 Task: Add Sprouts 70% Dark Chocolate Sea Salt Malt Balls to the cart.
Action: Mouse moved to (14, 61)
Screenshot: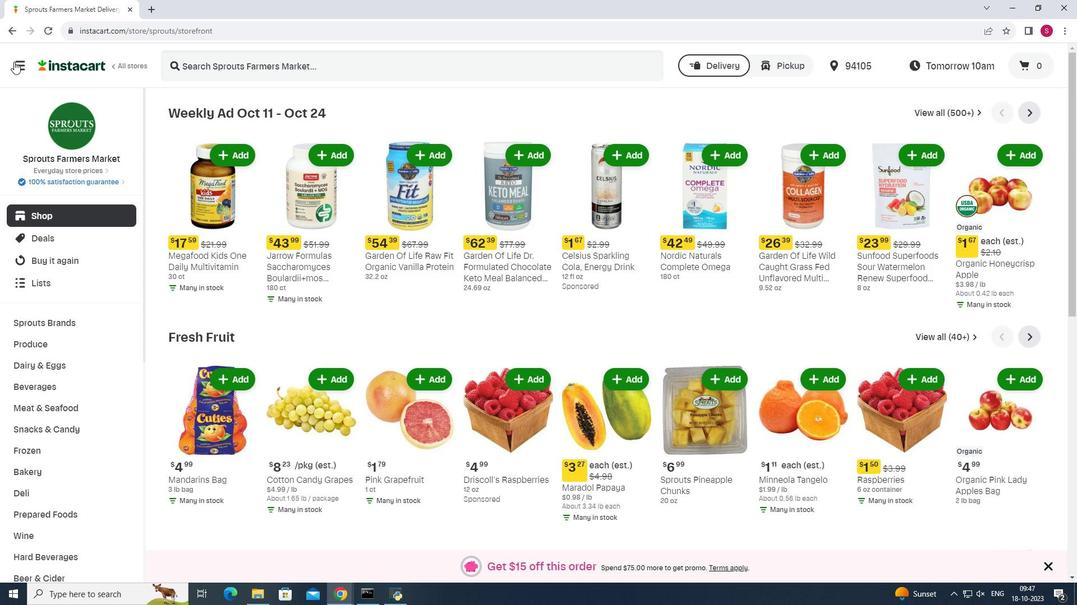
Action: Mouse pressed left at (14, 61)
Screenshot: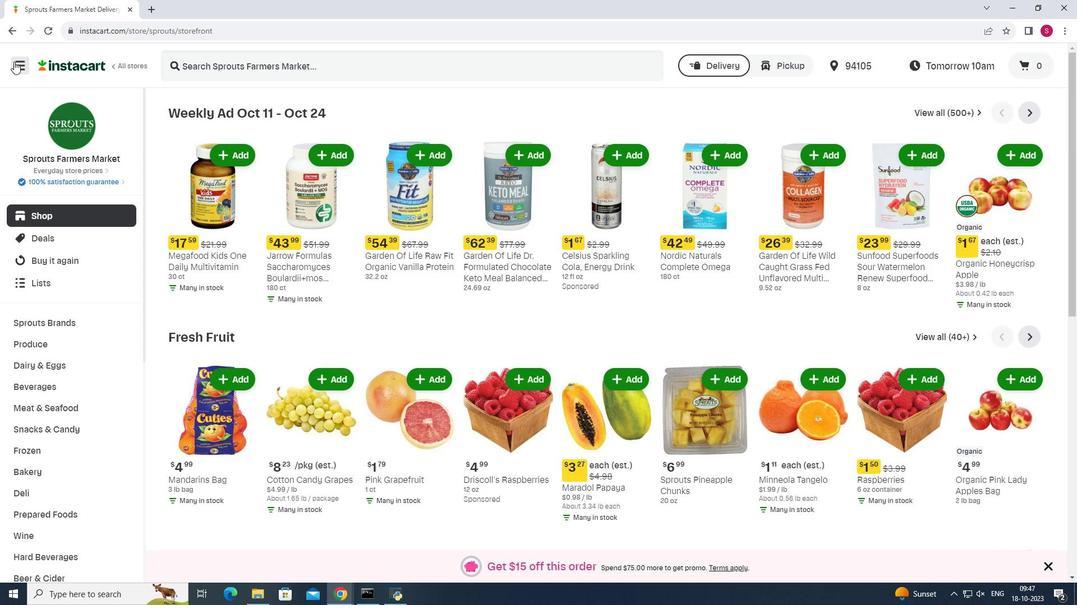 
Action: Mouse moved to (72, 299)
Screenshot: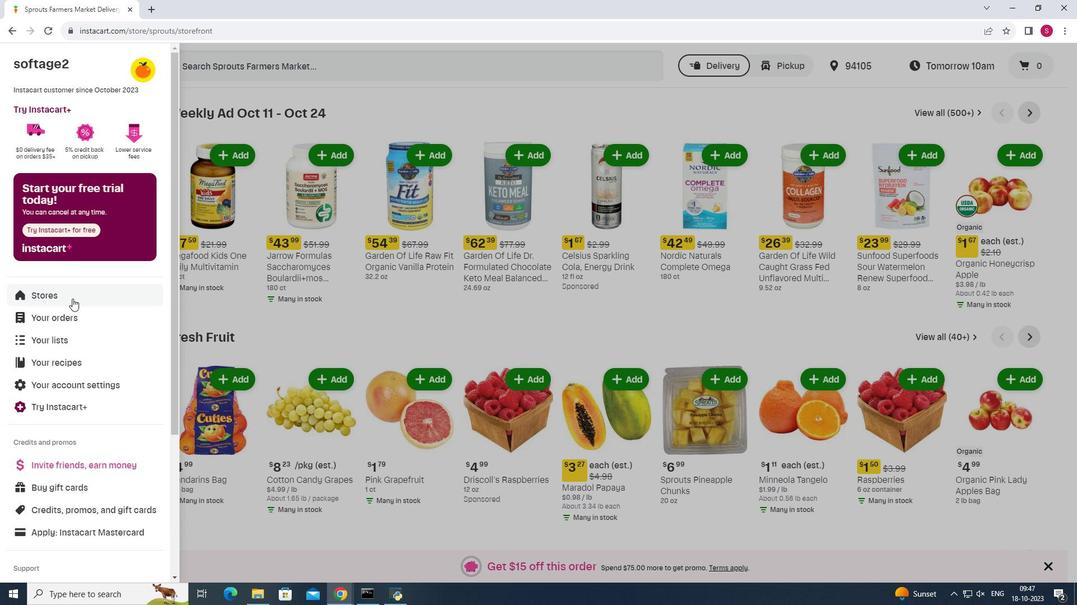 
Action: Mouse pressed left at (72, 299)
Screenshot: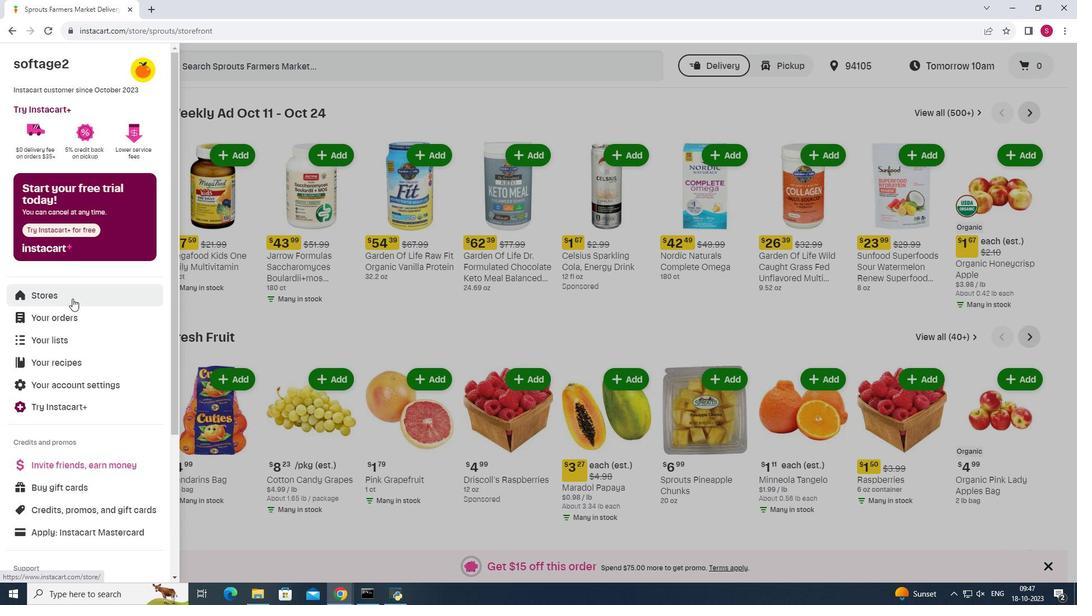 
Action: Mouse moved to (262, 101)
Screenshot: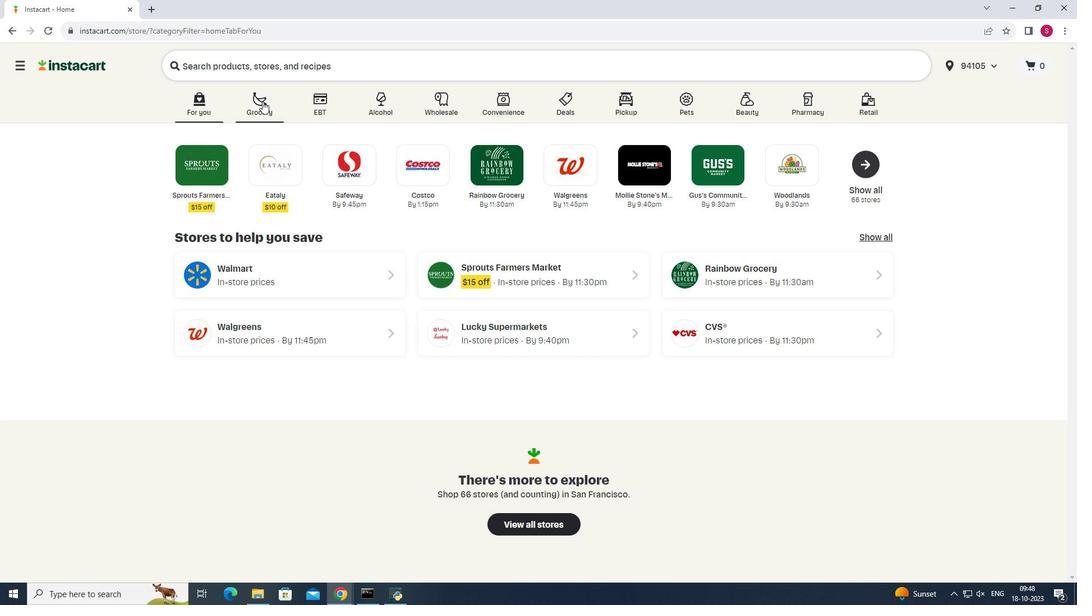 
Action: Mouse pressed left at (262, 101)
Screenshot: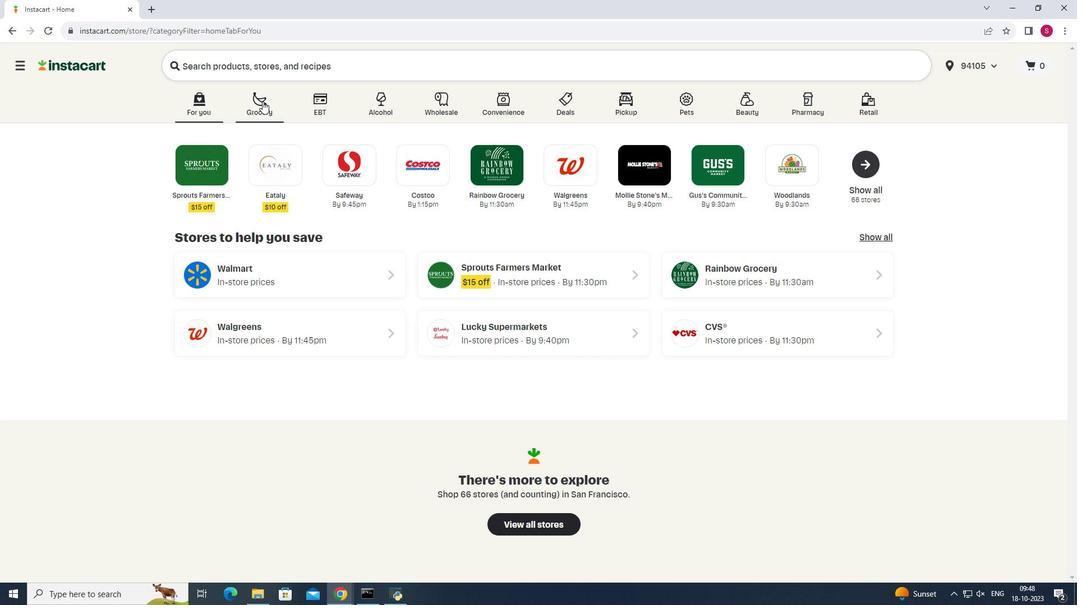 
Action: Mouse moved to (763, 153)
Screenshot: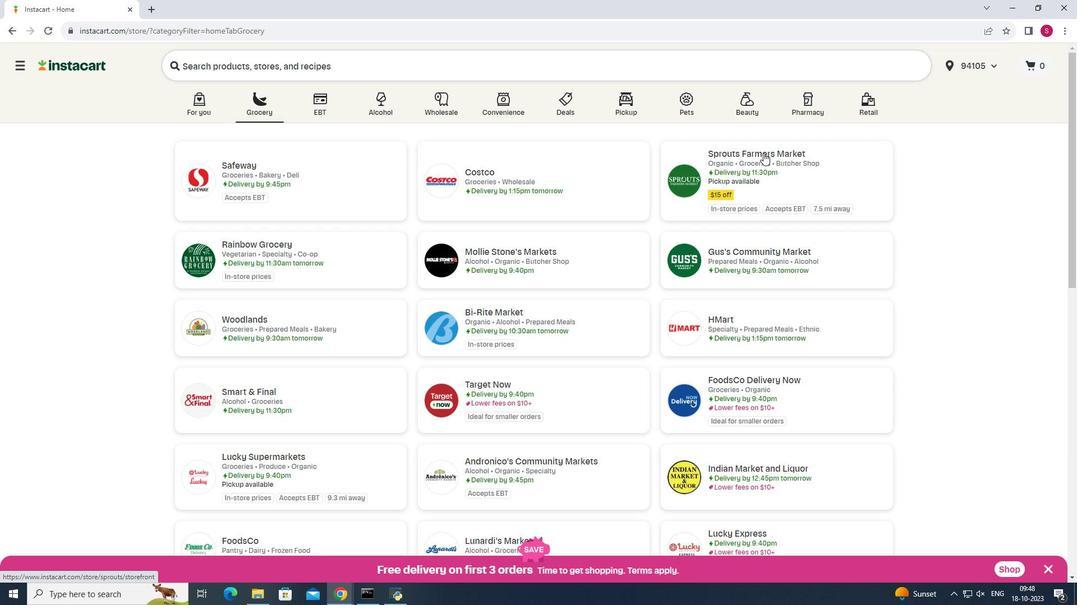 
Action: Mouse pressed left at (763, 153)
Screenshot: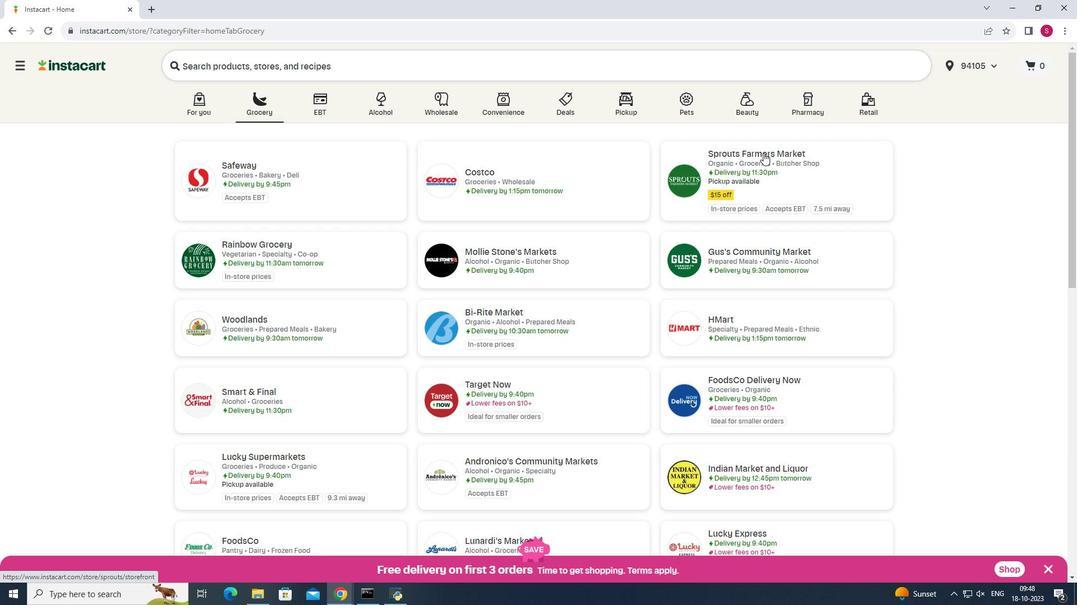 
Action: Mouse moved to (34, 426)
Screenshot: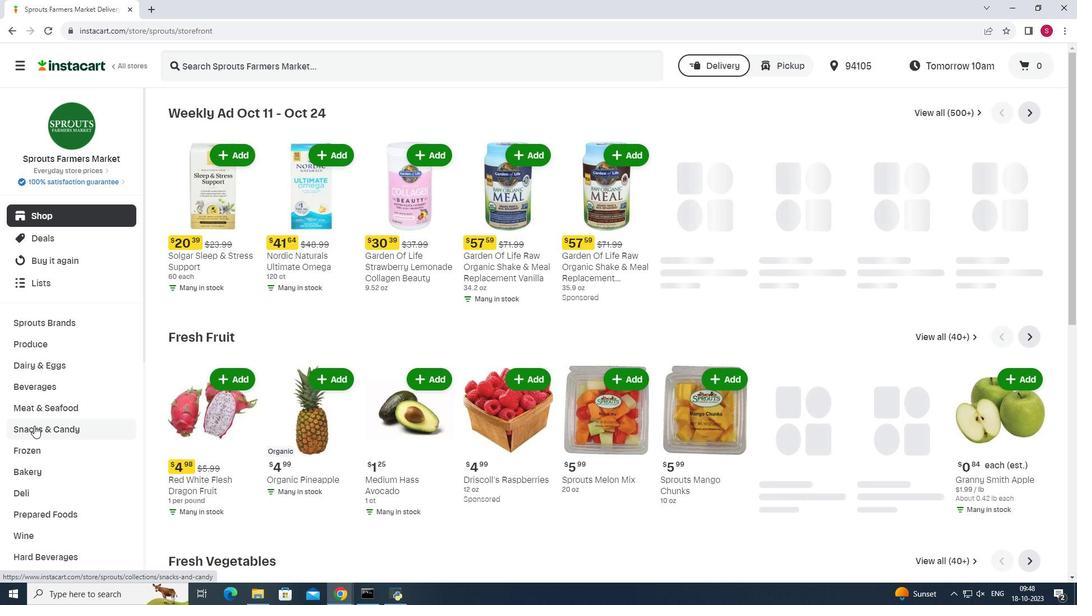 
Action: Mouse pressed left at (34, 426)
Screenshot: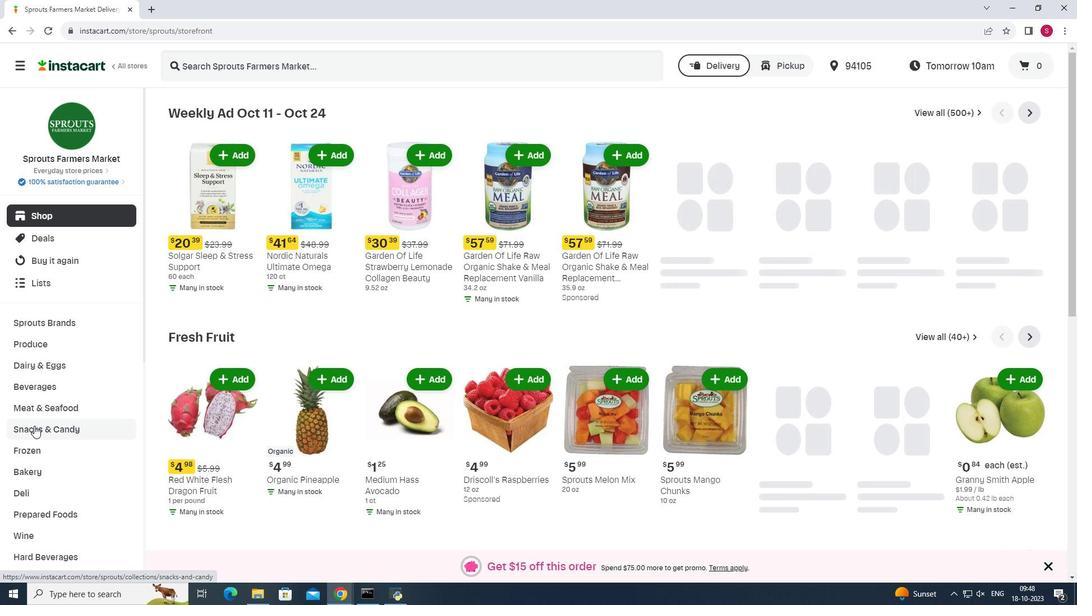
Action: Mouse moved to (331, 138)
Screenshot: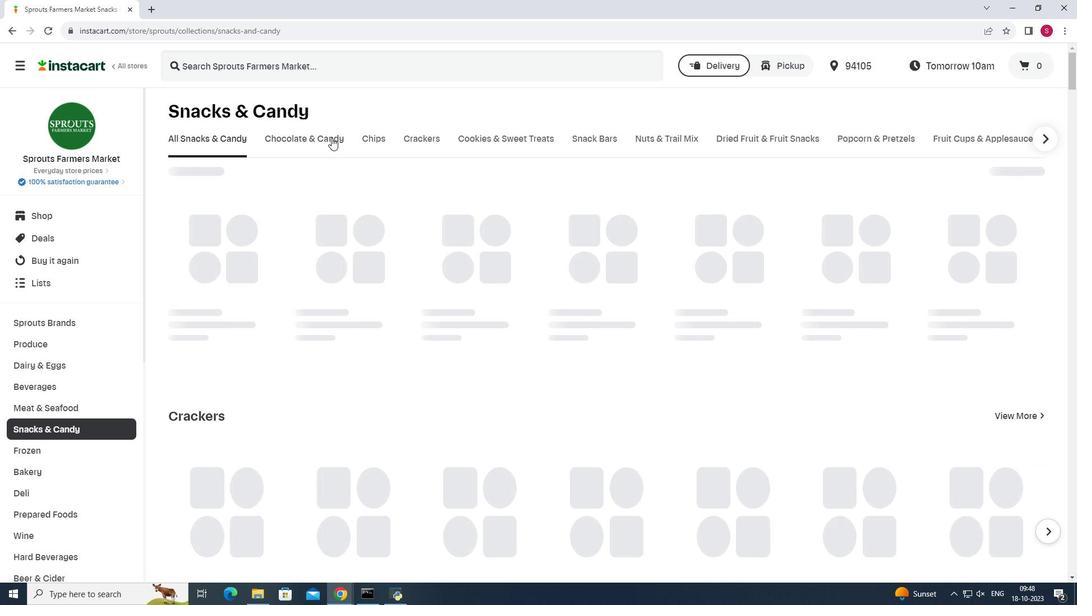 
Action: Mouse pressed left at (331, 138)
Screenshot: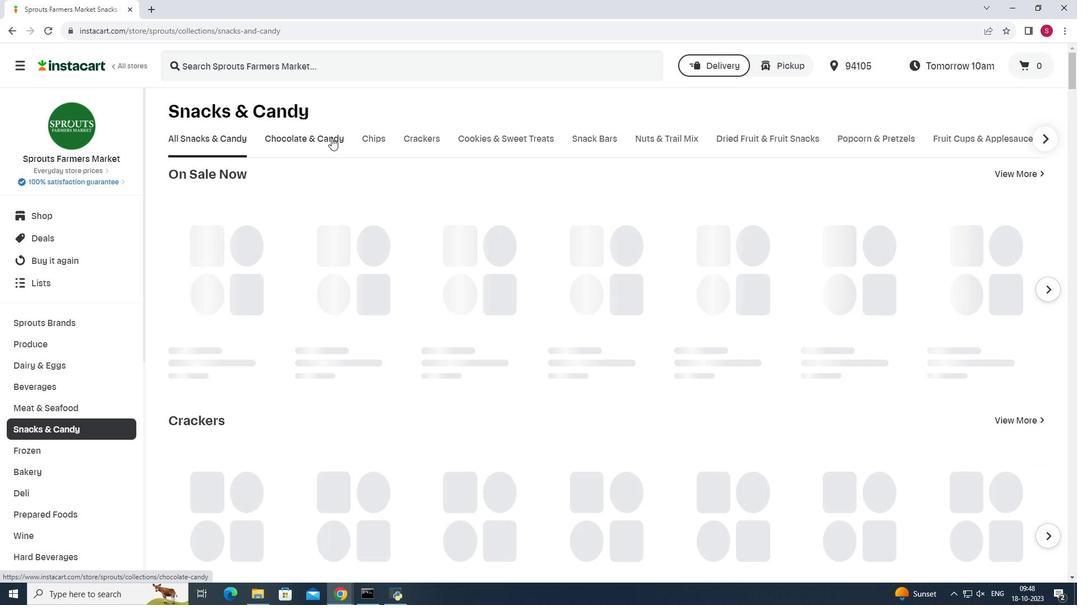 
Action: Mouse moved to (289, 181)
Screenshot: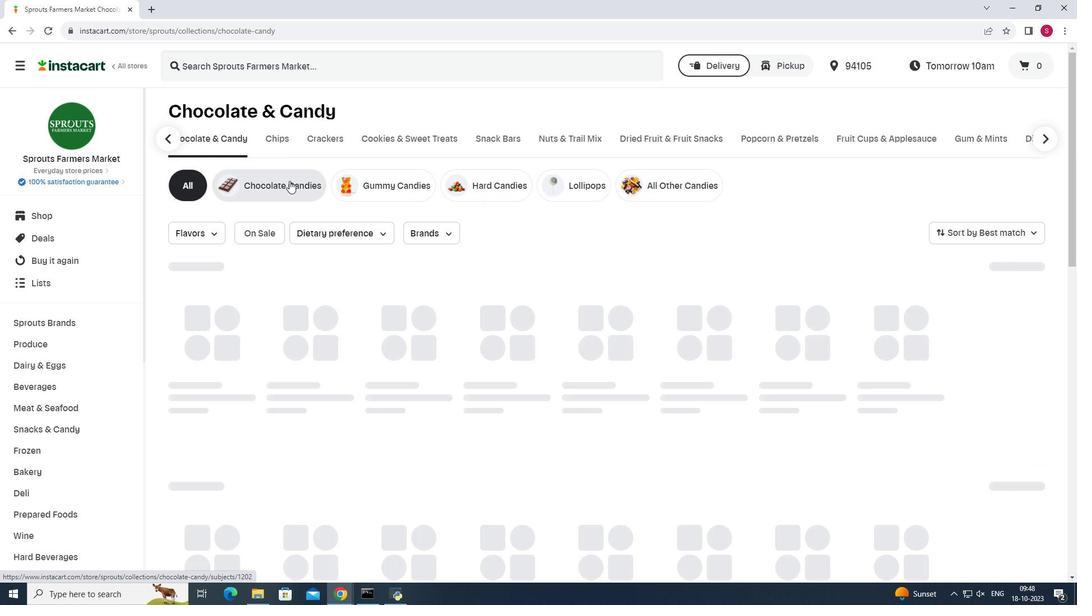 
Action: Mouse pressed left at (289, 181)
Screenshot: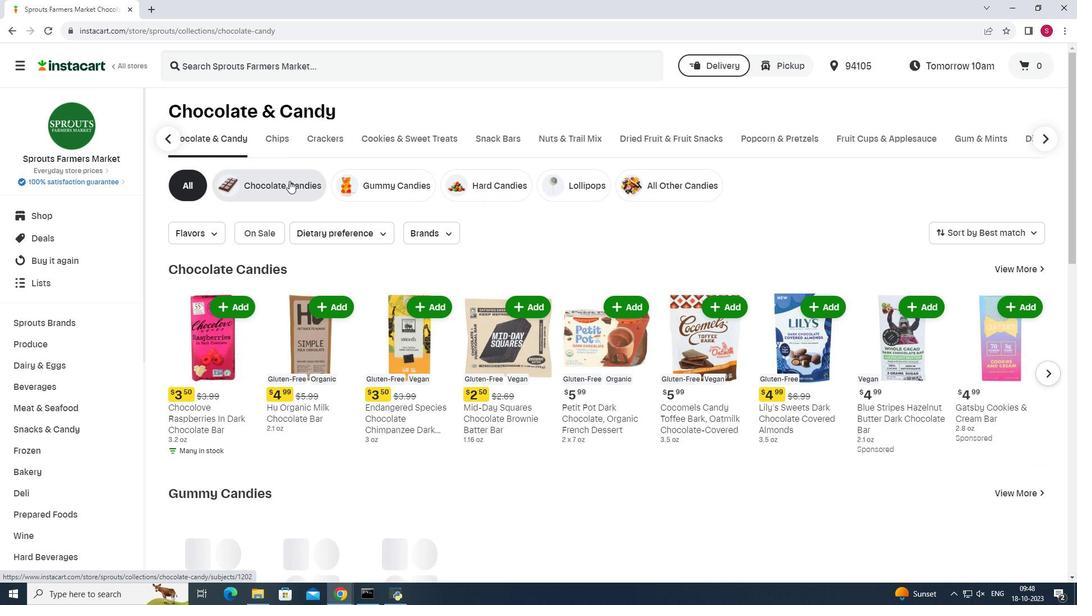 
Action: Mouse moved to (442, 62)
Screenshot: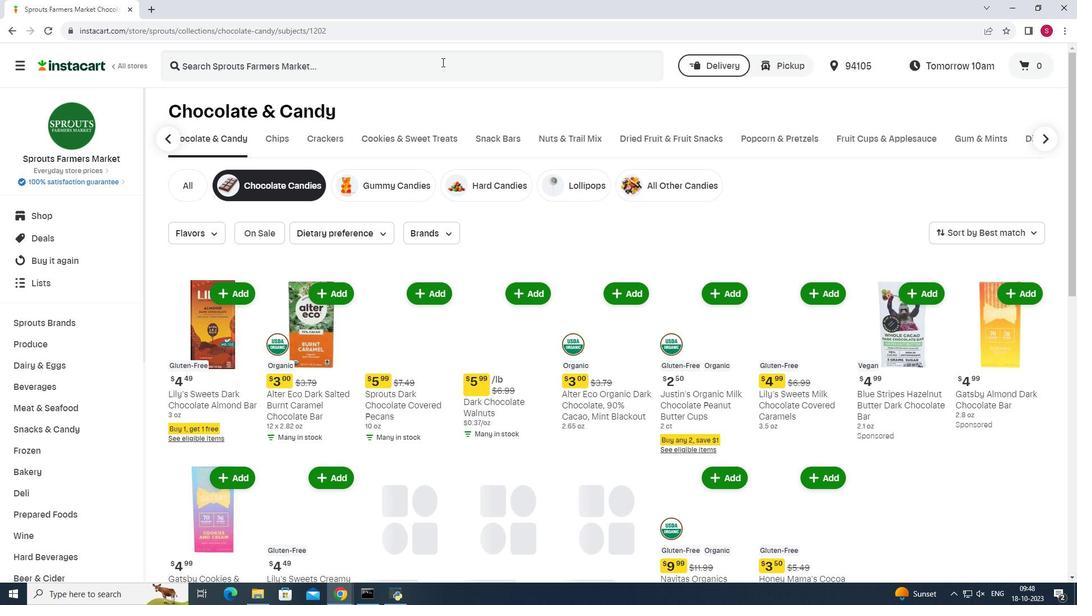 
Action: Mouse pressed left at (442, 62)
Screenshot: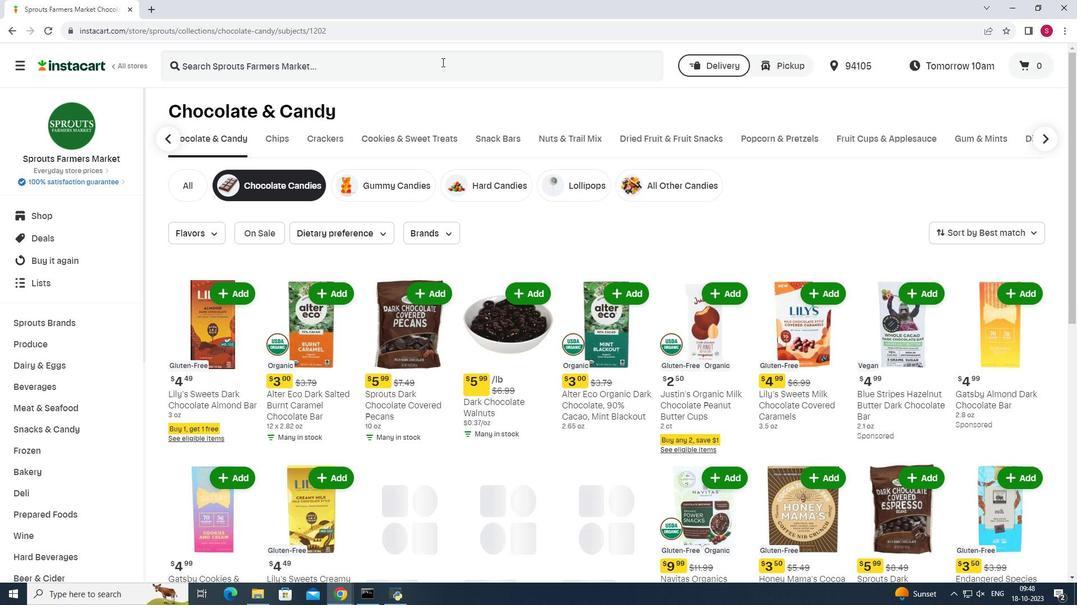 
Action: Key pressed <Key.shift>Sprouts<Key.space>70<Key.shift>%<Key.space><Key.shift>Dark<Key.space><Key.shift>Chocolate<Key.space><Key.shift>Sea<Key.space><Key.shift>Salt<Key.space><Key.shift>Malt<Key.space><Key.shift>balls<Key.backspace><Key.backspace><Key.backspace><Key.backspace><Key.backspace><Key.shift>Balls<Key.enter>
Screenshot: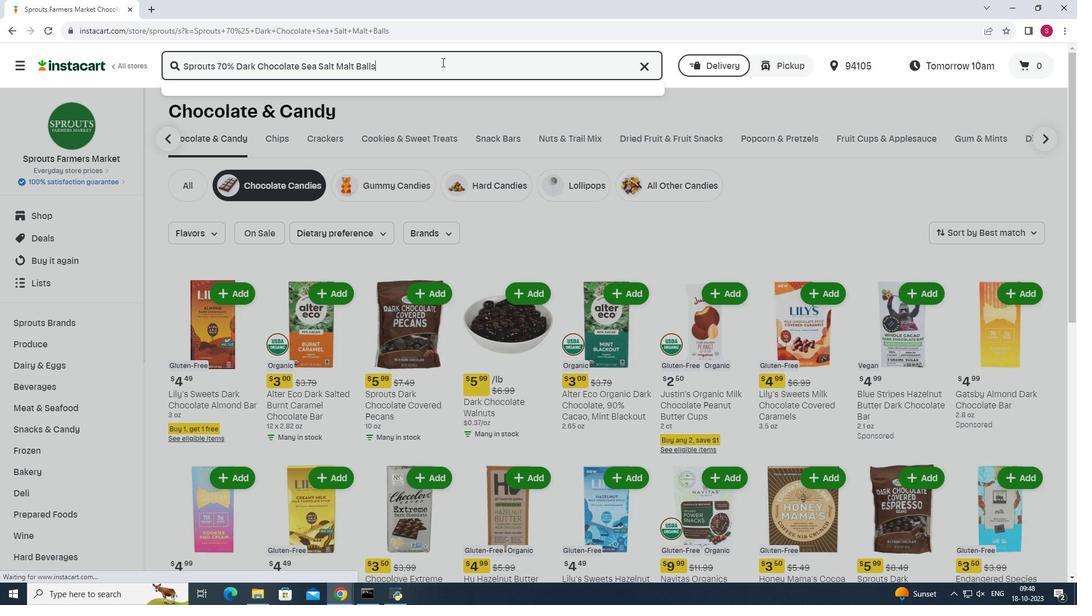 
Action: Mouse moved to (304, 158)
Screenshot: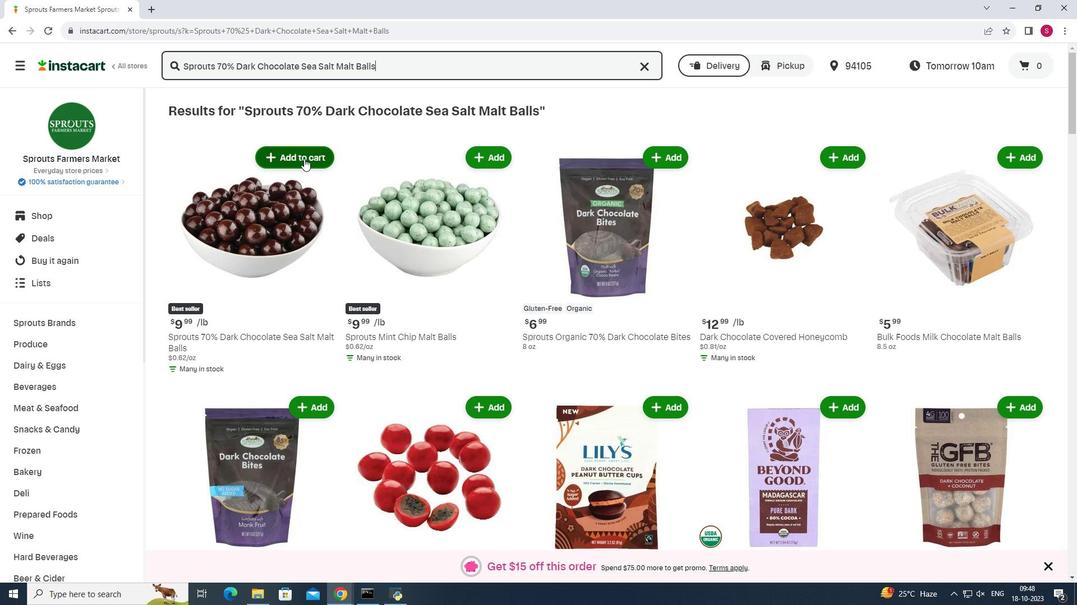
Action: Mouse pressed left at (304, 158)
Screenshot: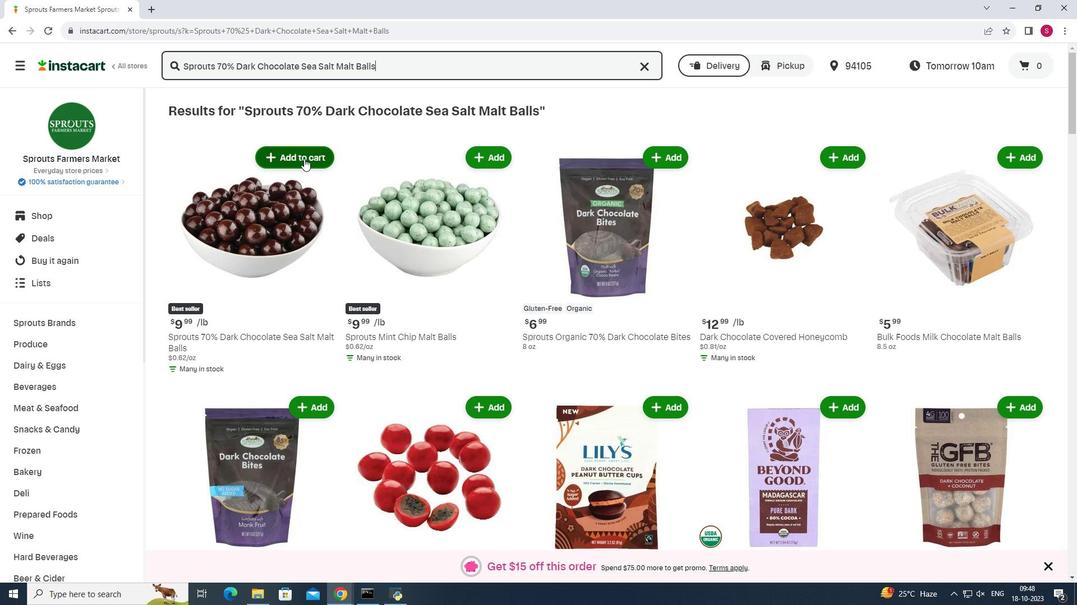 
Action: Mouse pressed left at (304, 158)
Screenshot: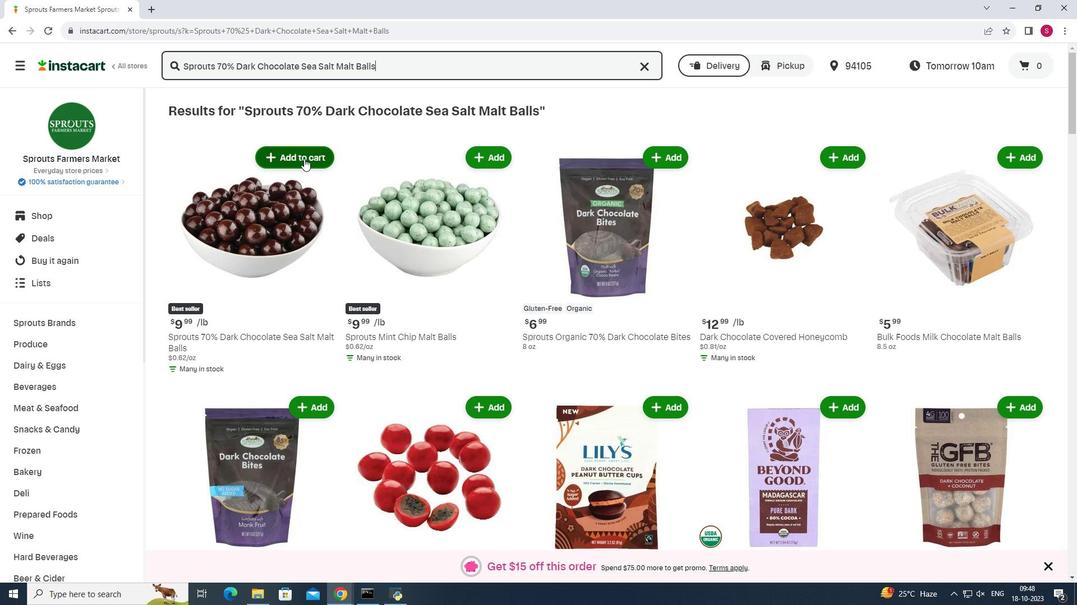 
Action: Mouse moved to (650, 161)
Screenshot: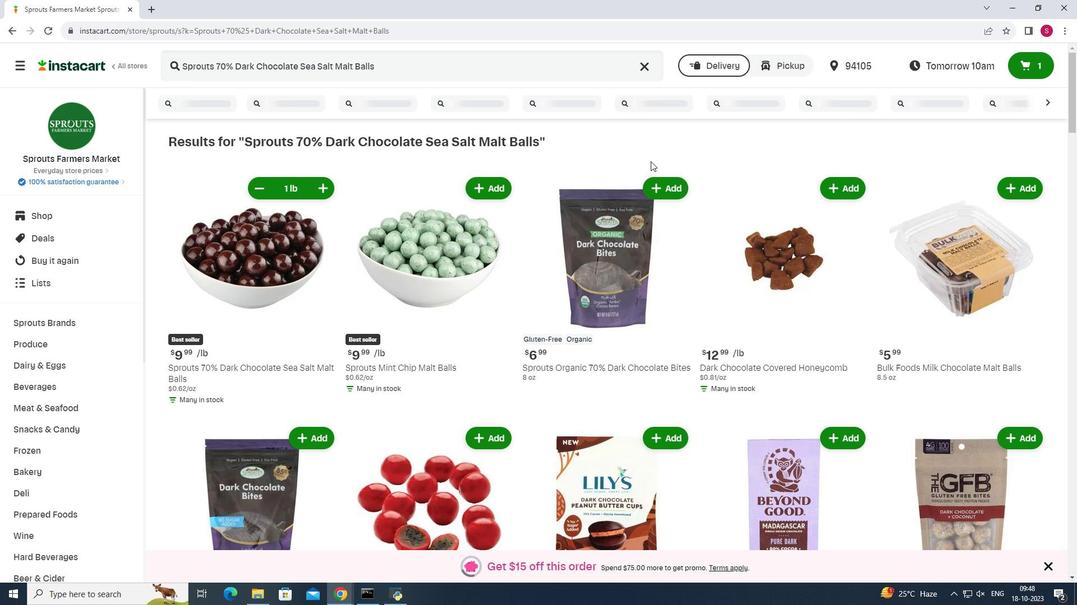 
